 Task: Add field dependency in the goal object.
Action: Mouse moved to (584, 46)
Screenshot: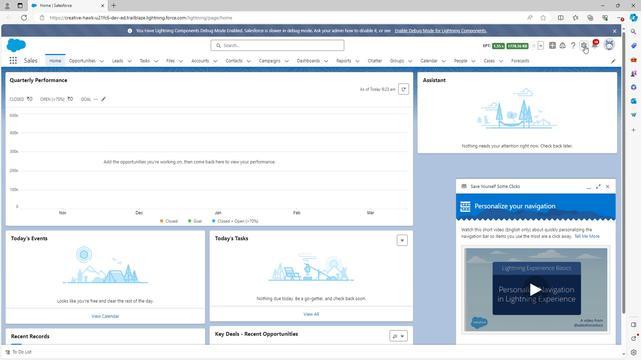 
Action: Mouse pressed left at (584, 46)
Screenshot: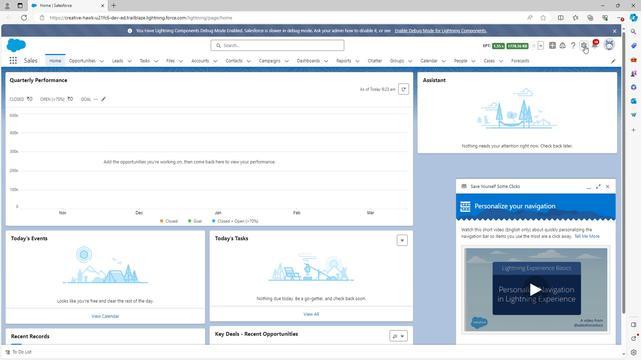 
Action: Mouse moved to (560, 63)
Screenshot: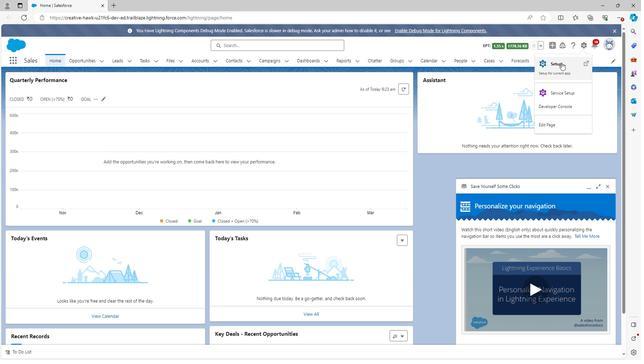 
Action: Mouse pressed left at (560, 63)
Screenshot: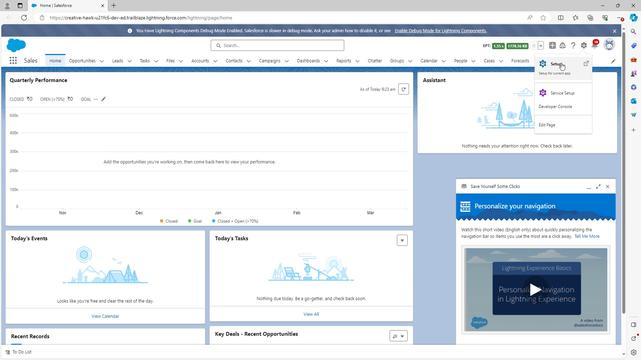 
Action: Mouse moved to (83, 63)
Screenshot: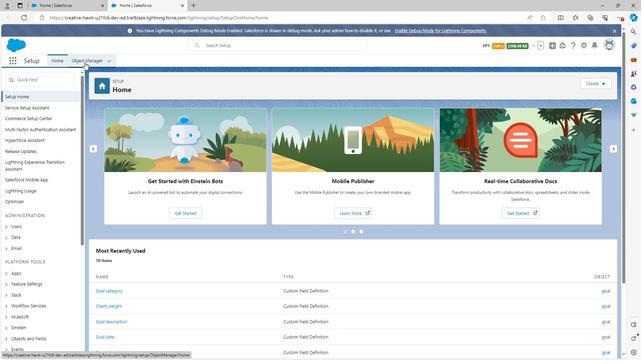 
Action: Mouse pressed left at (83, 63)
Screenshot: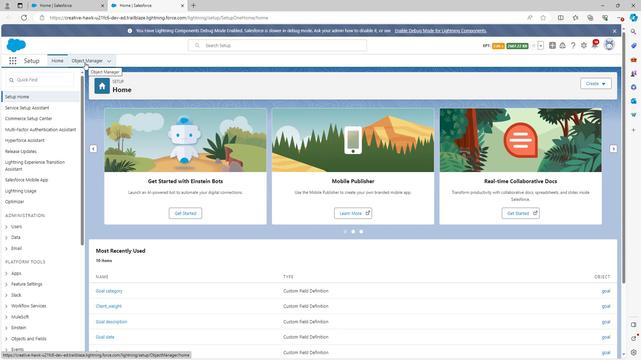 
Action: Mouse moved to (31, 245)
Screenshot: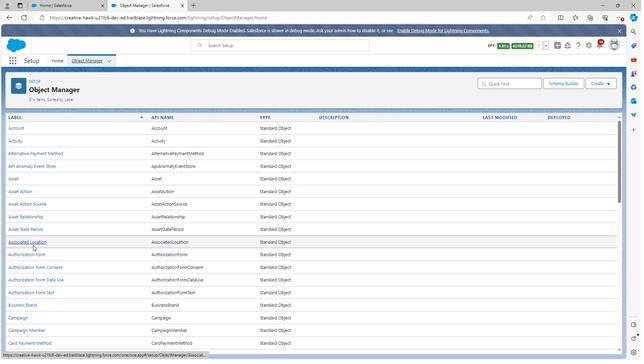 
Action: Mouse scrolled (31, 245) with delta (0, 0)
Screenshot: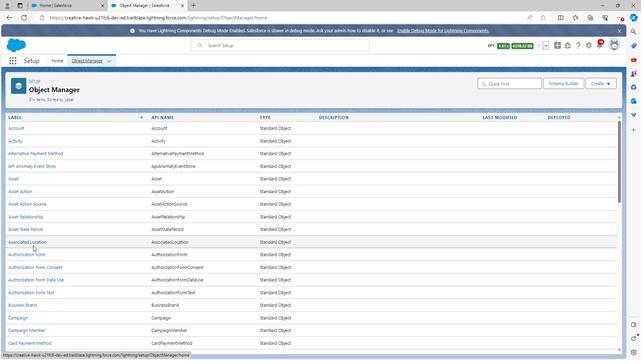 
Action: Mouse moved to (31, 246)
Screenshot: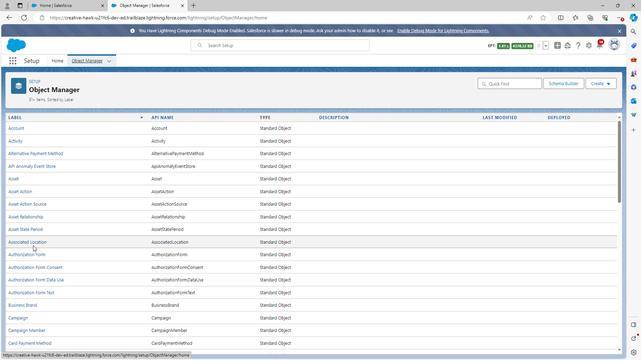 
Action: Mouse scrolled (31, 246) with delta (0, 0)
Screenshot: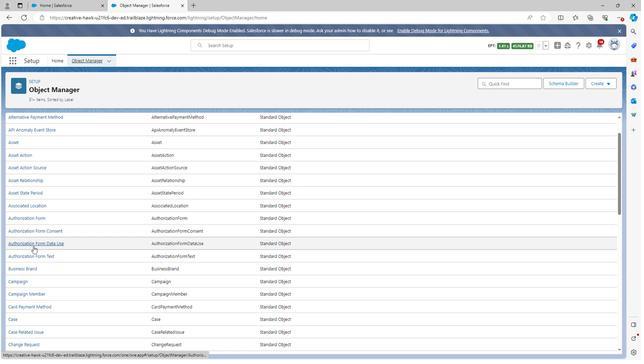 
Action: Mouse scrolled (31, 246) with delta (0, 0)
Screenshot: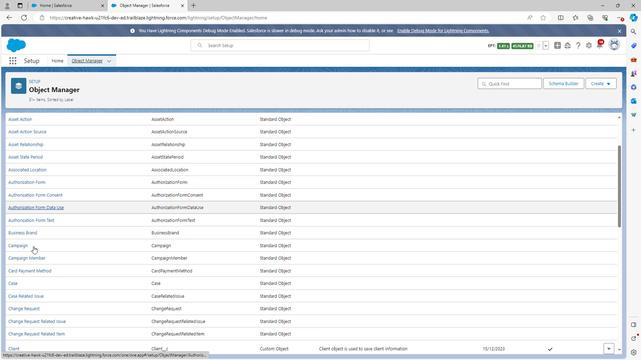 
Action: Mouse scrolled (31, 246) with delta (0, 0)
Screenshot: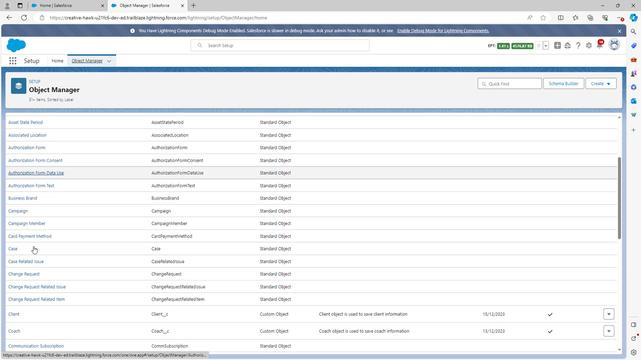 
Action: Mouse scrolled (31, 246) with delta (0, 0)
Screenshot: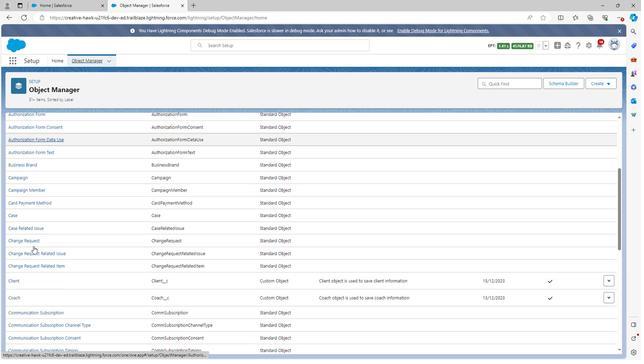 
Action: Mouse scrolled (31, 246) with delta (0, 0)
Screenshot: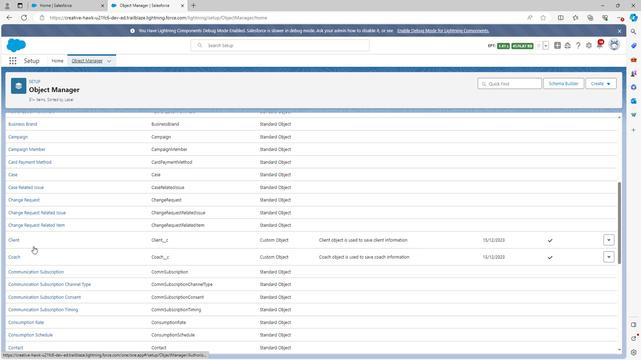 
Action: Mouse scrolled (31, 246) with delta (0, 0)
Screenshot: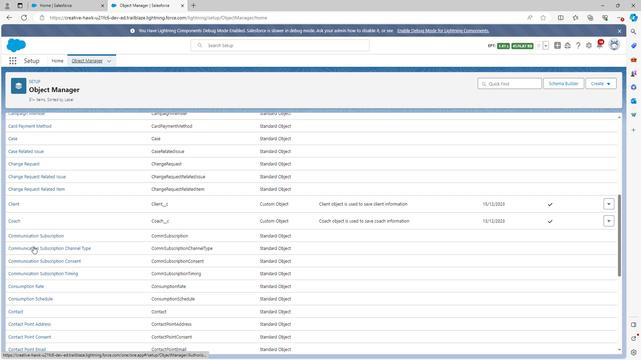 
Action: Mouse scrolled (31, 246) with delta (0, 0)
Screenshot: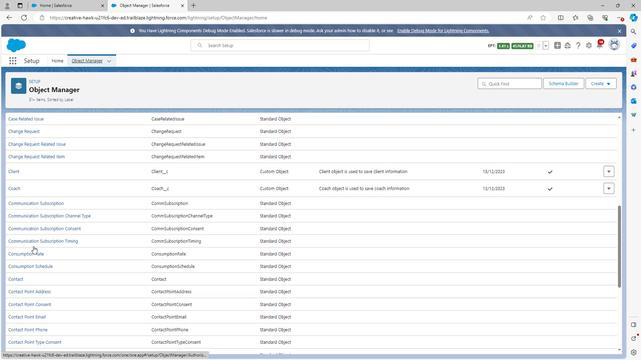 
Action: Mouse scrolled (31, 246) with delta (0, 0)
Screenshot: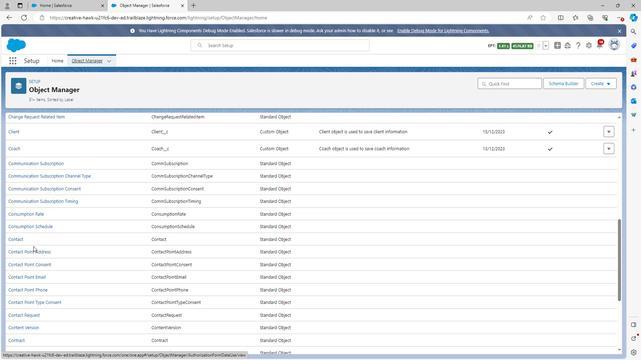 
Action: Mouse scrolled (31, 246) with delta (0, 0)
Screenshot: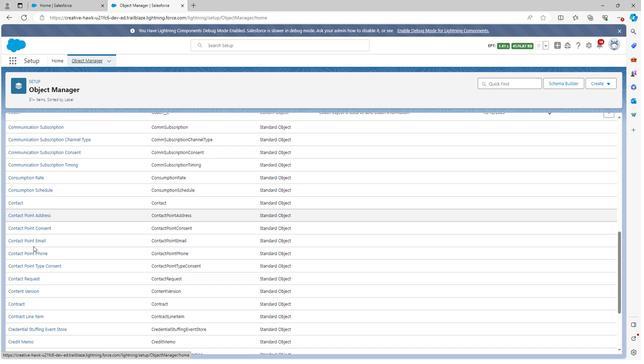 
Action: Mouse scrolled (31, 246) with delta (0, 0)
Screenshot: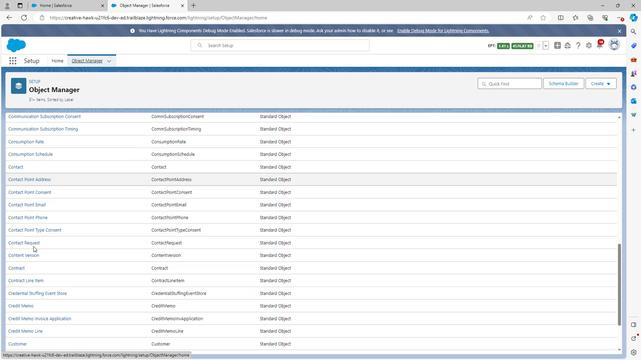 
Action: Mouse scrolled (31, 246) with delta (0, 0)
Screenshot: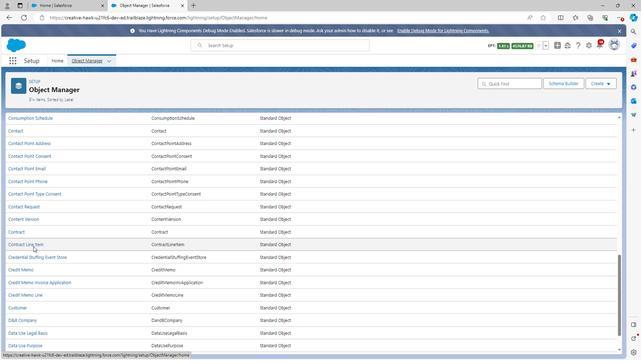 
Action: Mouse scrolled (31, 246) with delta (0, 0)
Screenshot: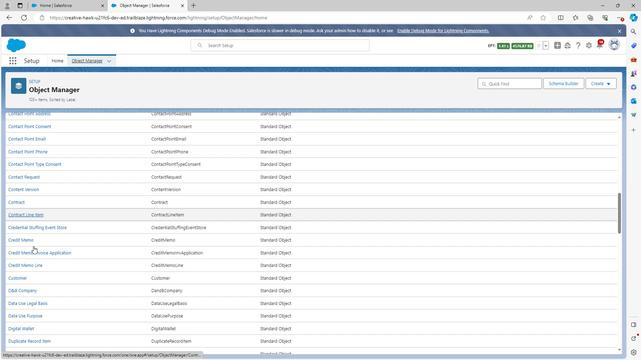 
Action: Mouse scrolled (31, 246) with delta (0, 0)
Screenshot: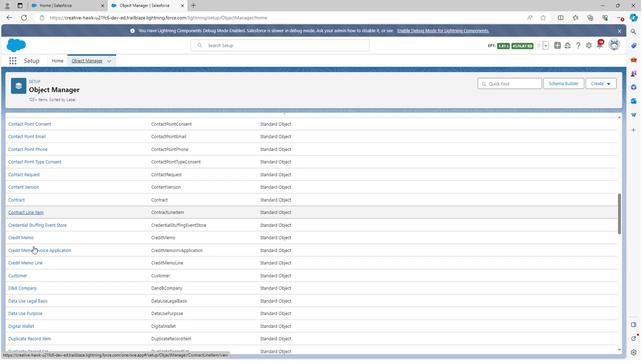 
Action: Mouse scrolled (31, 246) with delta (0, 0)
Screenshot: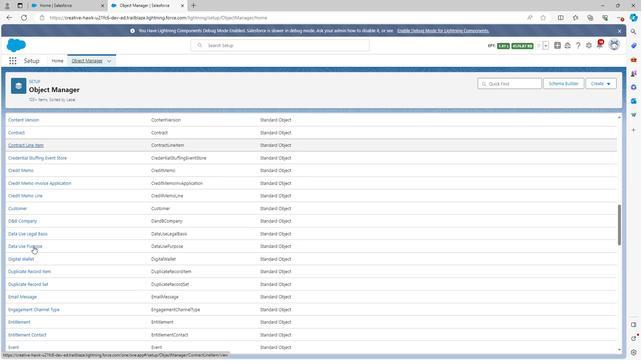 
Action: Mouse scrolled (31, 246) with delta (0, 0)
Screenshot: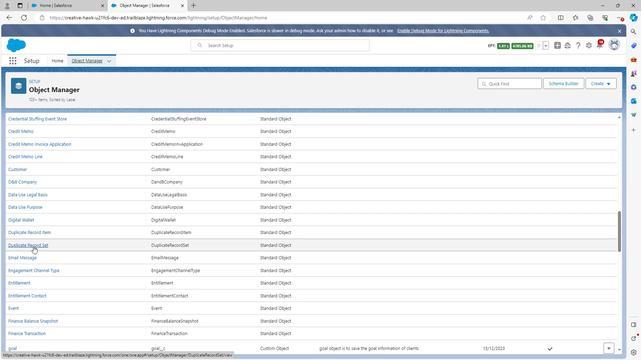 
Action: Mouse scrolled (31, 246) with delta (0, 0)
Screenshot: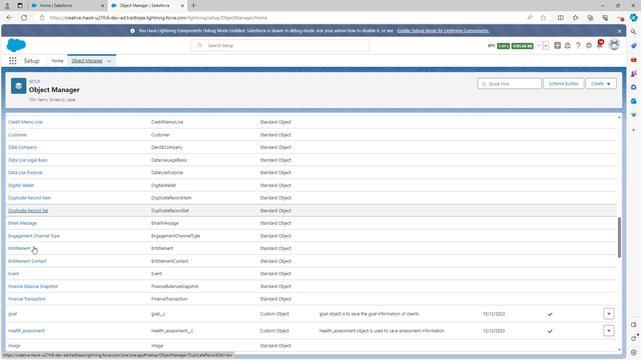 
Action: Mouse scrolled (31, 246) with delta (0, 0)
Screenshot: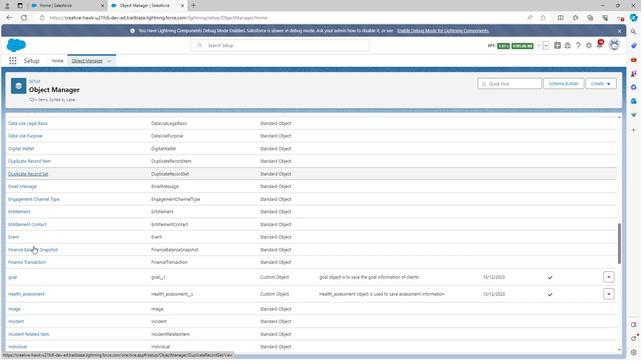 
Action: Mouse scrolled (31, 246) with delta (0, 0)
Screenshot: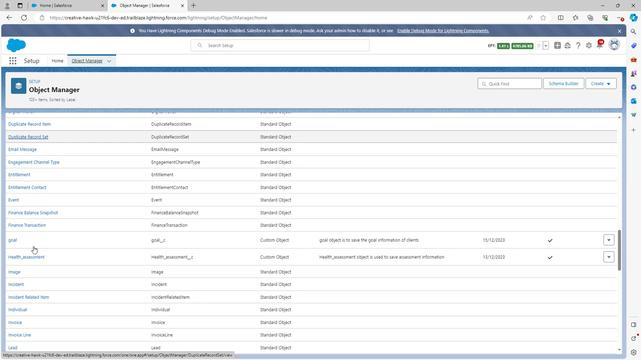 
Action: Mouse scrolled (31, 246) with delta (0, 0)
Screenshot: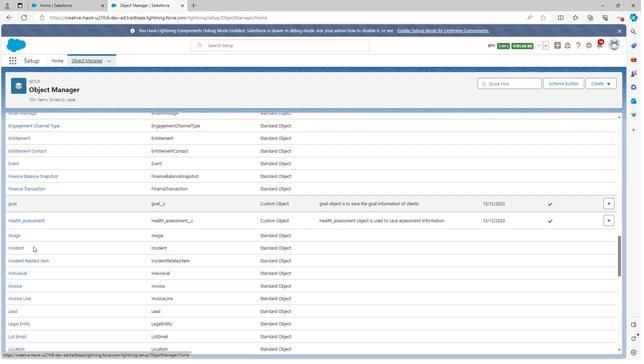
Action: Mouse scrolled (31, 246) with delta (0, 0)
Screenshot: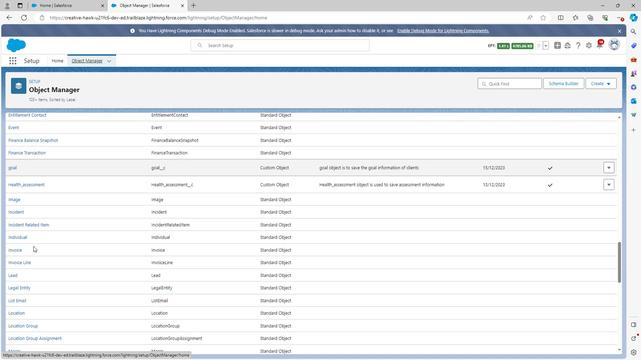 
Action: Mouse scrolled (31, 246) with delta (0, 0)
Screenshot: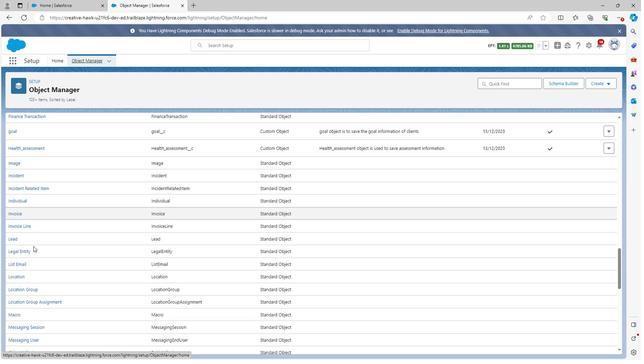
Action: Mouse scrolled (31, 246) with delta (0, 0)
Screenshot: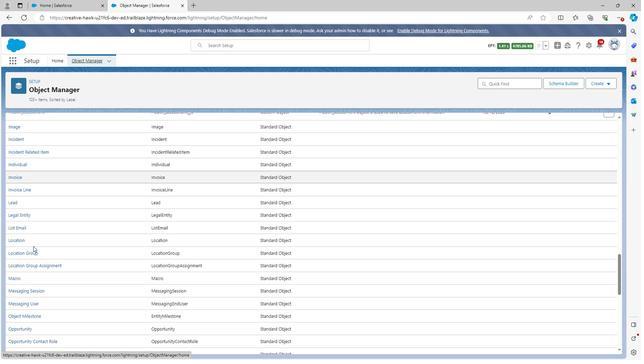 
Action: Mouse scrolled (31, 246) with delta (0, 0)
Screenshot: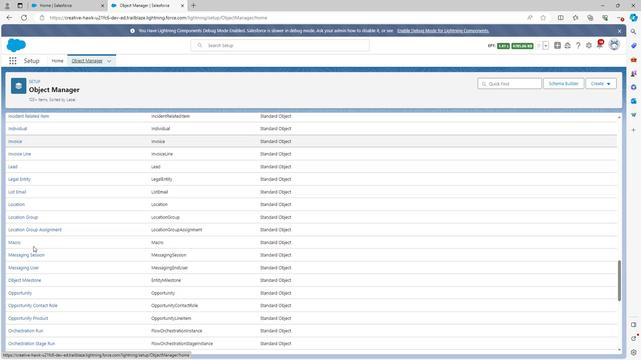 
Action: Mouse scrolled (31, 246) with delta (0, 0)
Screenshot: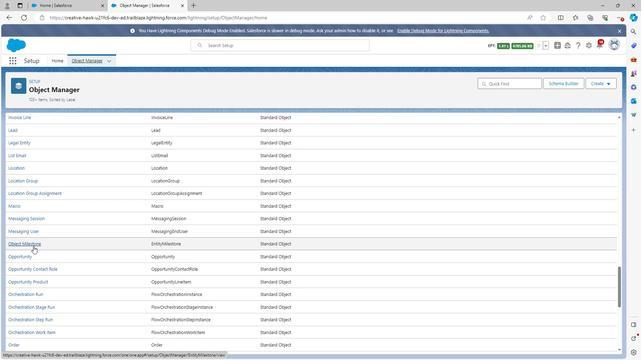 
Action: Mouse scrolled (31, 246) with delta (0, 0)
Screenshot: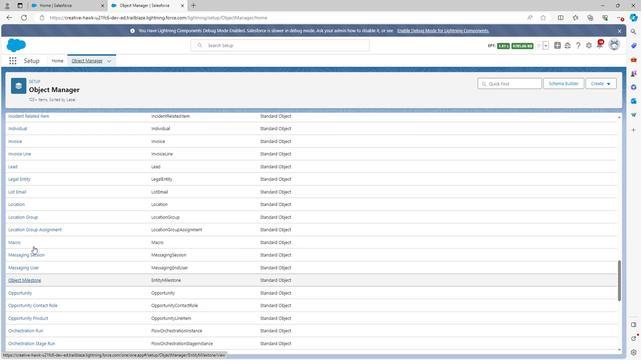 
Action: Mouse scrolled (31, 246) with delta (0, 0)
Screenshot: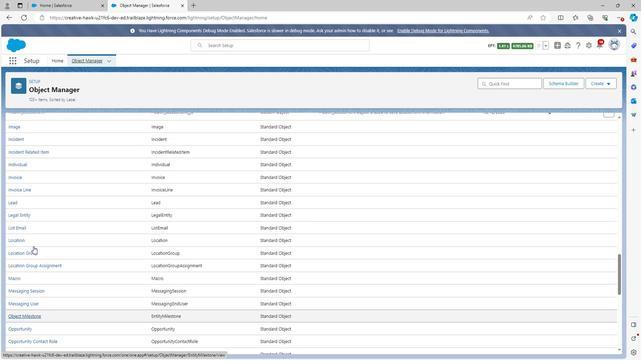 
Action: Mouse scrolled (31, 246) with delta (0, 0)
Screenshot: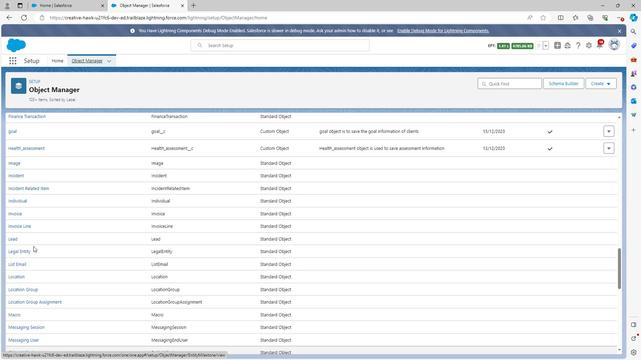 
Action: Mouse moved to (11, 167)
Screenshot: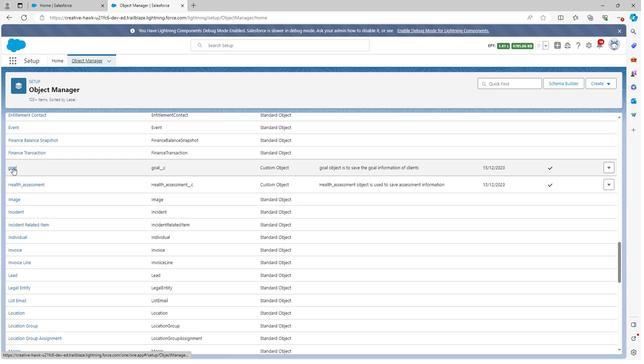 
Action: Mouse pressed left at (11, 167)
Screenshot: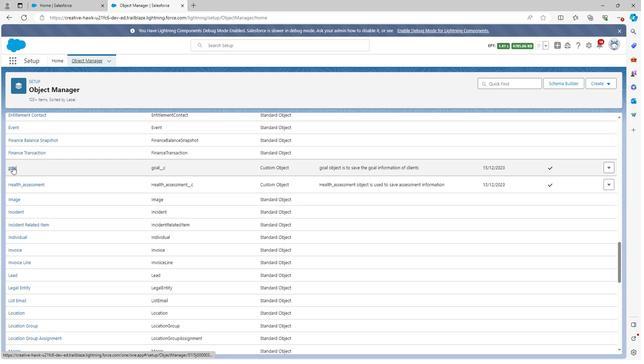
Action: Mouse moved to (46, 131)
Screenshot: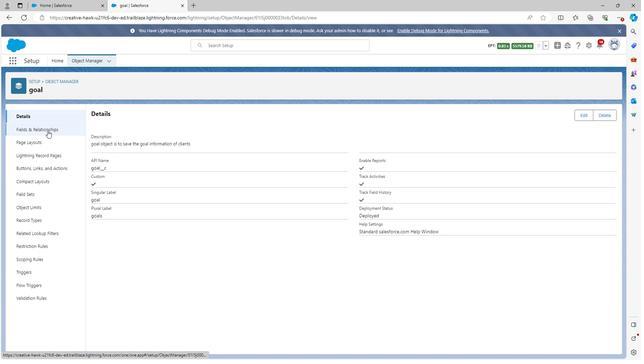 
Action: Mouse pressed left at (46, 131)
Screenshot: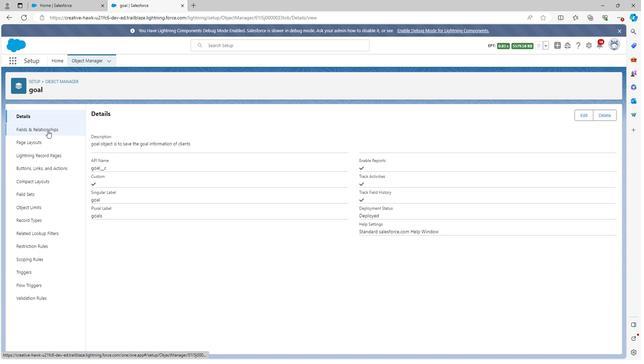 
Action: Mouse moved to (538, 118)
Screenshot: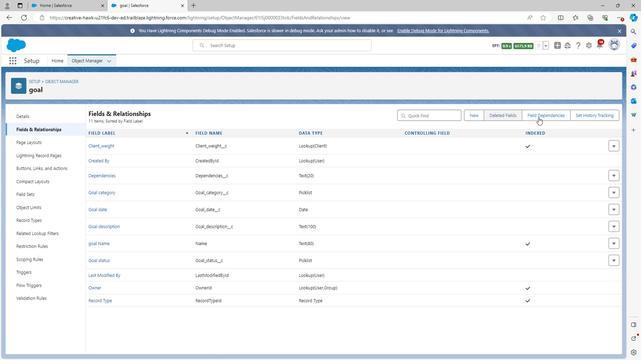 
Action: Mouse pressed left at (538, 118)
Screenshot: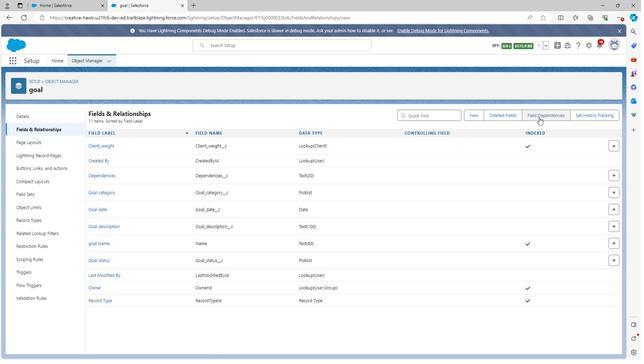 
Action: Mouse moved to (254, 144)
Screenshot: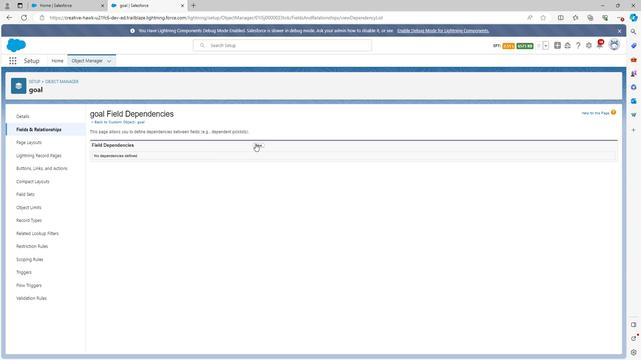 
Action: Mouse pressed left at (254, 144)
Screenshot: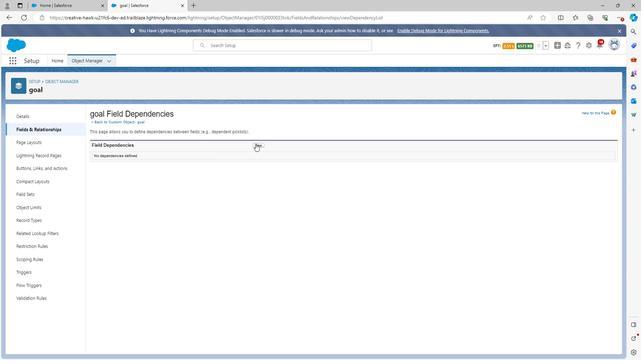 
Action: Mouse moved to (204, 181)
Screenshot: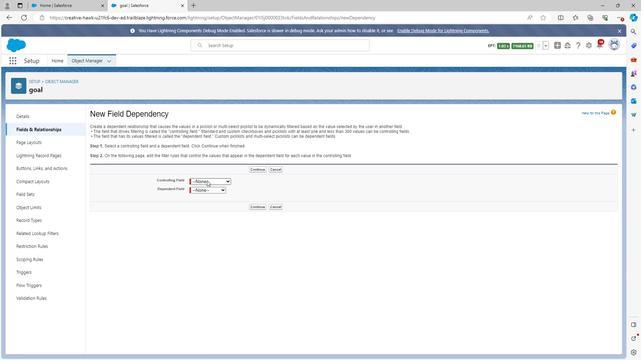 
Action: Mouse pressed left at (204, 181)
Screenshot: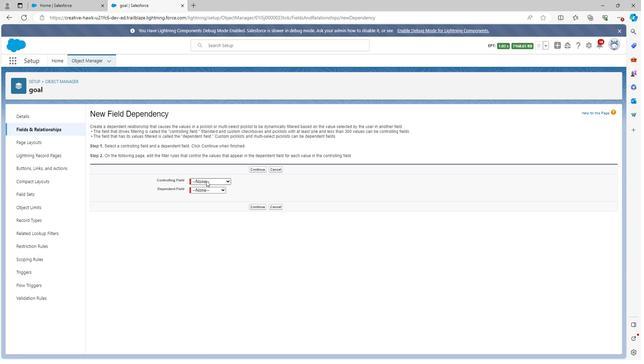
Action: Mouse moved to (208, 205)
Screenshot: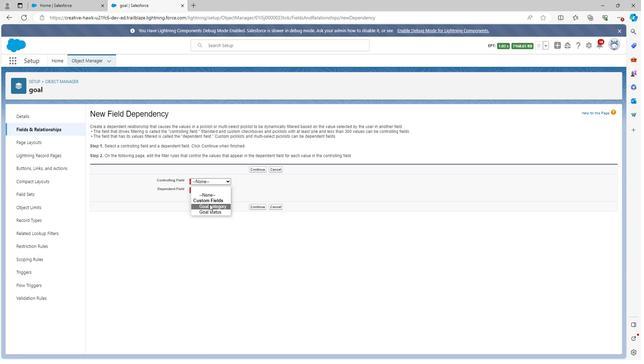 
Action: Mouse pressed left at (208, 205)
Screenshot: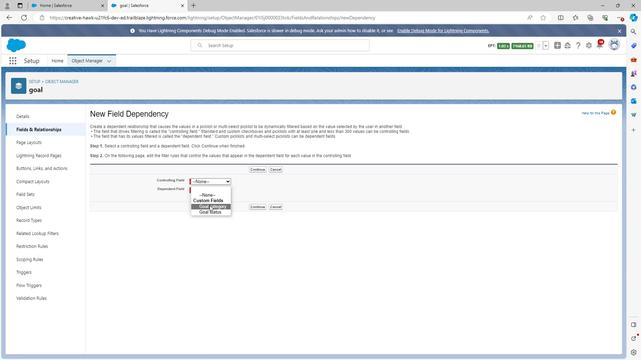 
Action: Mouse moved to (207, 190)
Screenshot: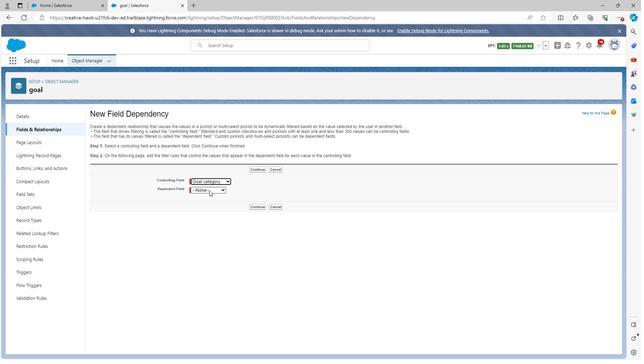 
Action: Mouse pressed left at (207, 190)
Screenshot: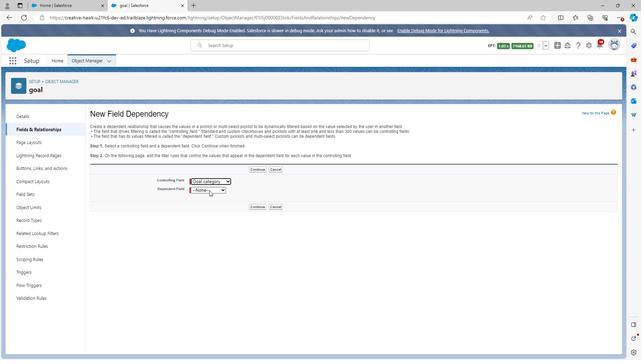 
Action: Mouse moved to (207, 207)
Screenshot: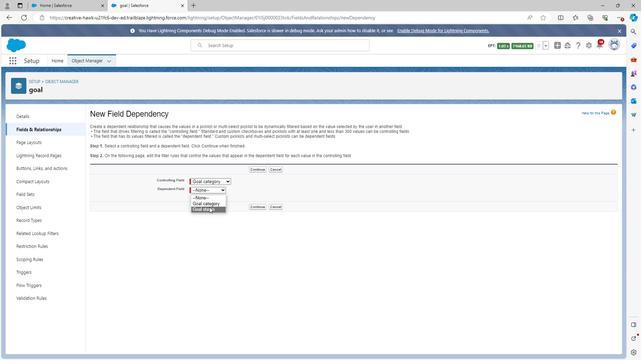 
Action: Mouse pressed left at (207, 207)
Screenshot: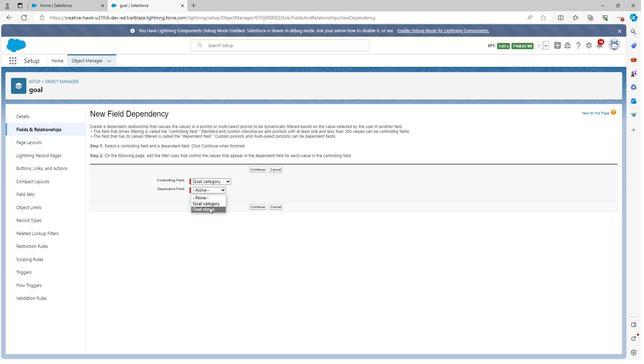 
Action: Mouse moved to (257, 207)
Screenshot: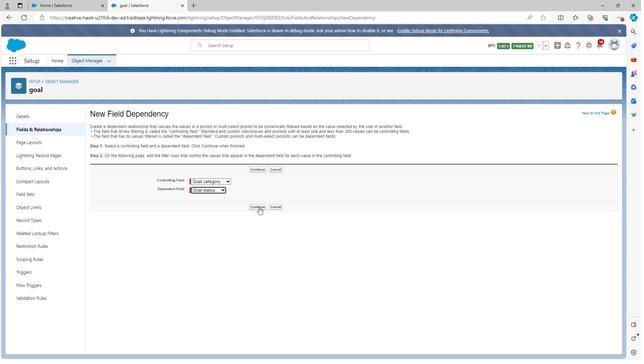 
Action: Mouse pressed left at (257, 207)
Screenshot: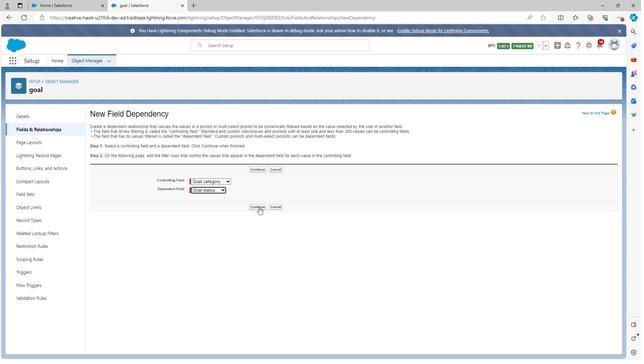 
Action: Mouse moved to (324, 238)
Screenshot: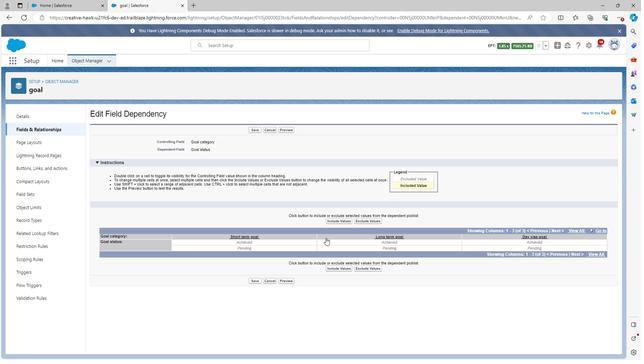 
Action: Mouse scrolled (324, 237) with delta (0, 0)
Screenshot: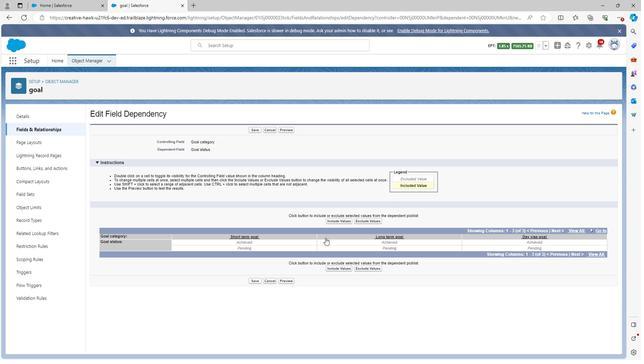 
Action: Mouse moved to (340, 266)
Screenshot: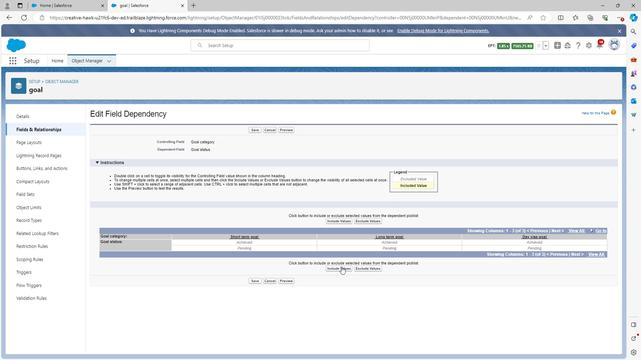
Action: Mouse pressed left at (340, 266)
Screenshot: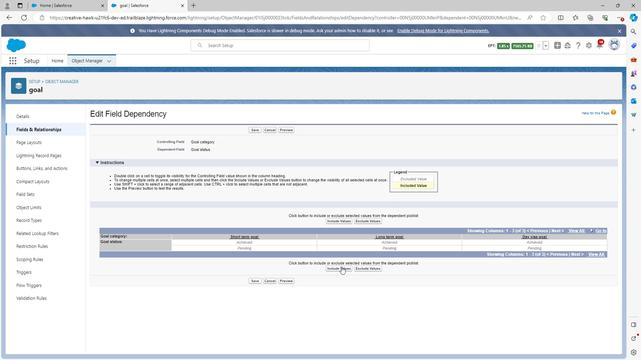 
Action: Mouse moved to (374, 55)
Screenshot: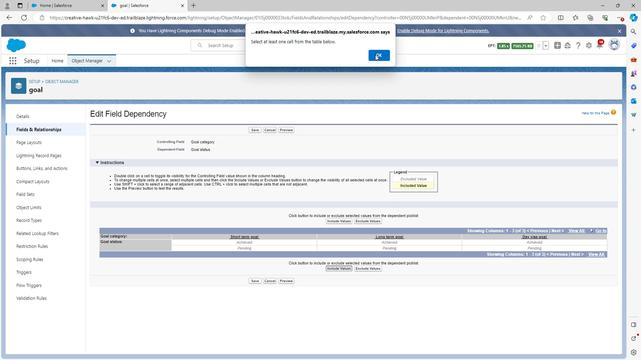 
Action: Mouse pressed left at (374, 55)
Screenshot: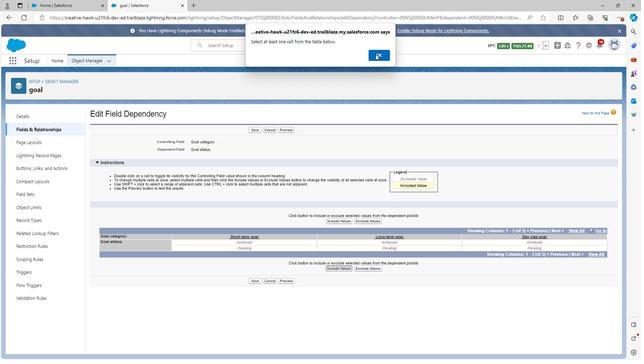 
Action: Mouse moved to (342, 220)
Screenshot: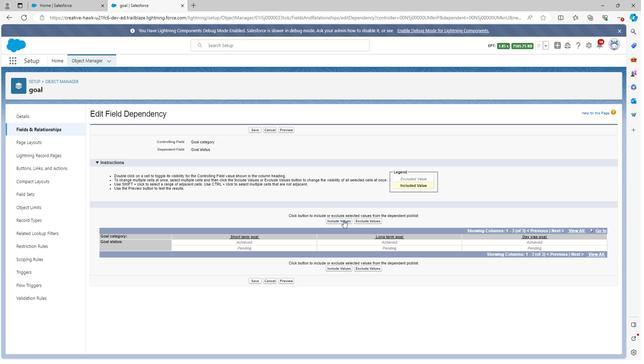 
Action: Mouse pressed left at (342, 220)
Screenshot: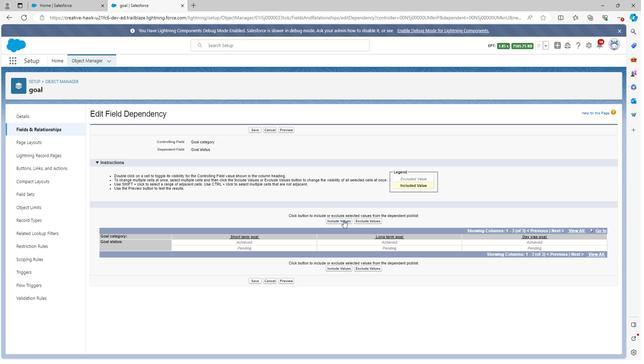 
Action: Mouse moved to (379, 59)
Screenshot: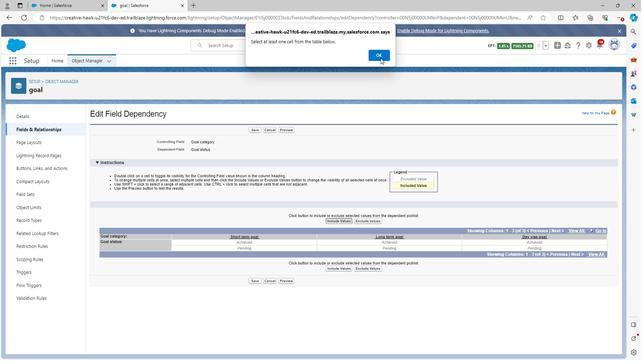 
Action: Mouse pressed left at (379, 59)
Screenshot: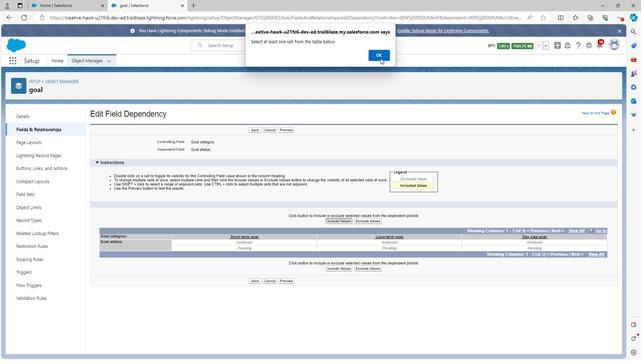
Action: Mouse moved to (251, 281)
Screenshot: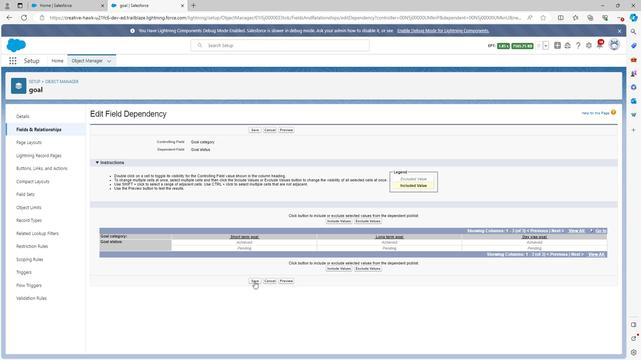 
Action: Mouse pressed left at (251, 281)
Screenshot: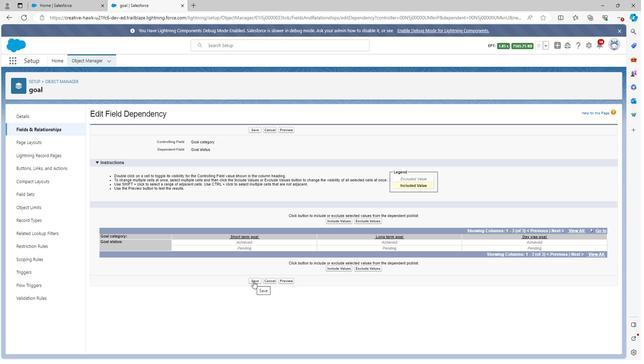 
Action: Mouse moved to (350, 60)
Screenshot: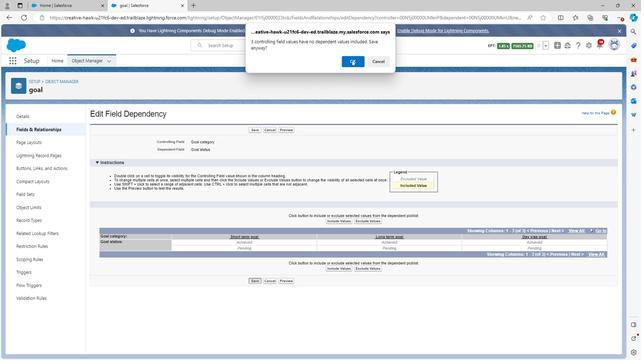 
Action: Mouse pressed left at (350, 60)
Screenshot: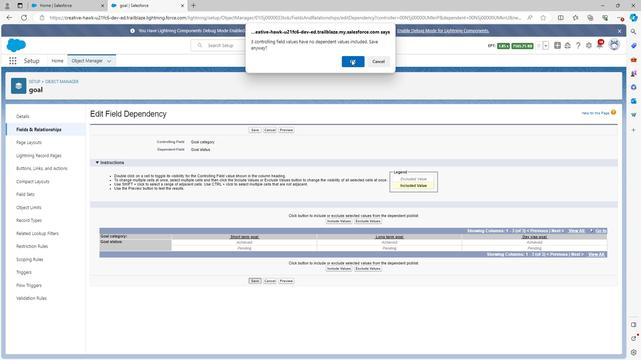 
Action: Mouse moved to (310, 121)
Screenshot: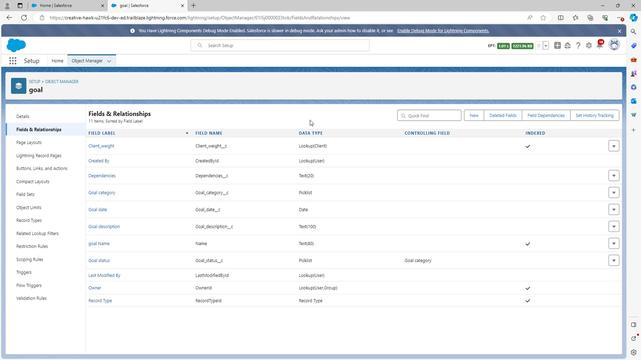 
